 Task: Locate the nearest public gardens to Atlanta, Georgia, and Athens, Georgia.
Action: Mouse moved to (186, 98)
Screenshot: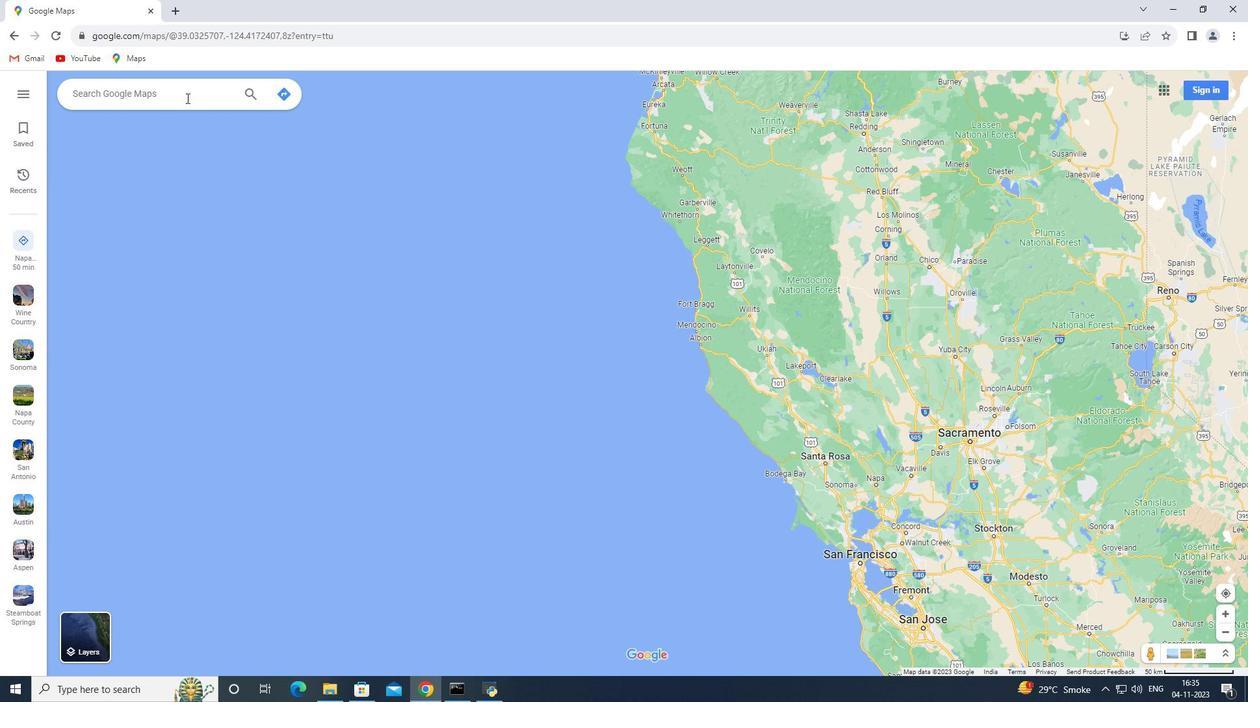 
Action: Mouse pressed left at (186, 98)
Screenshot: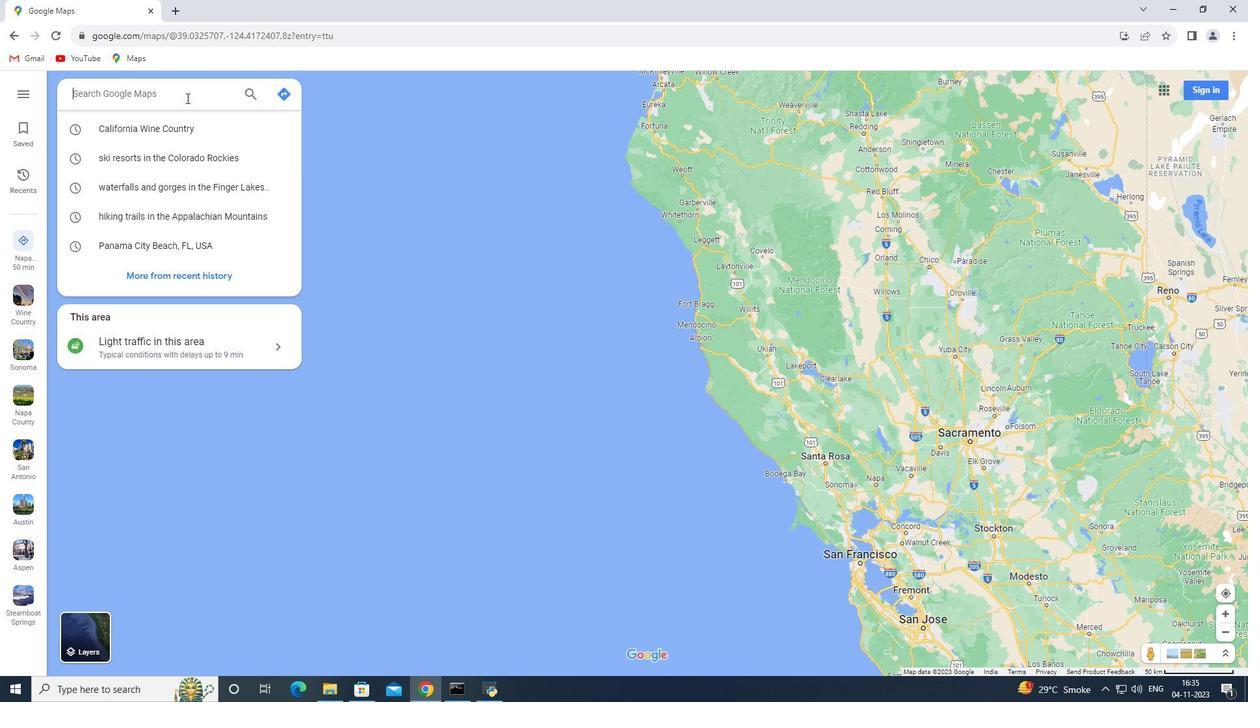 
Action: Key pressed <Key.shift>Atlanta,<Key.space><Key.shift>Georgia<Key.enter>
Screenshot: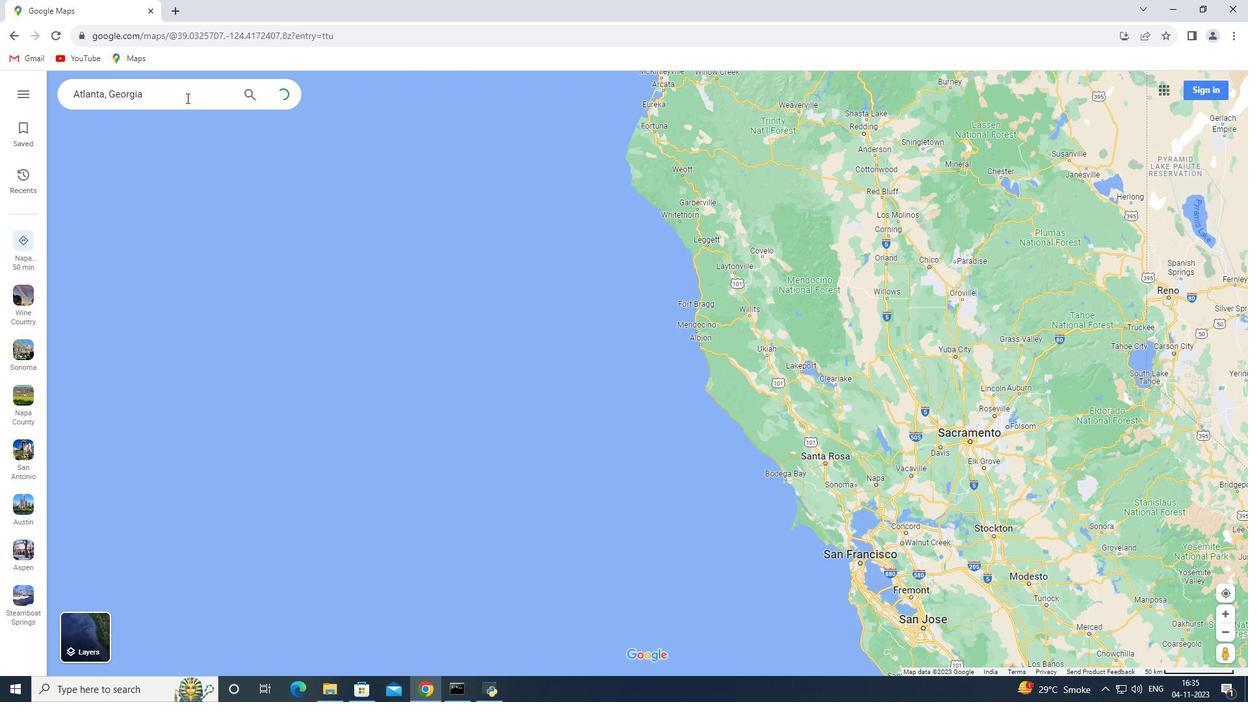 
Action: Mouse moved to (190, 315)
Screenshot: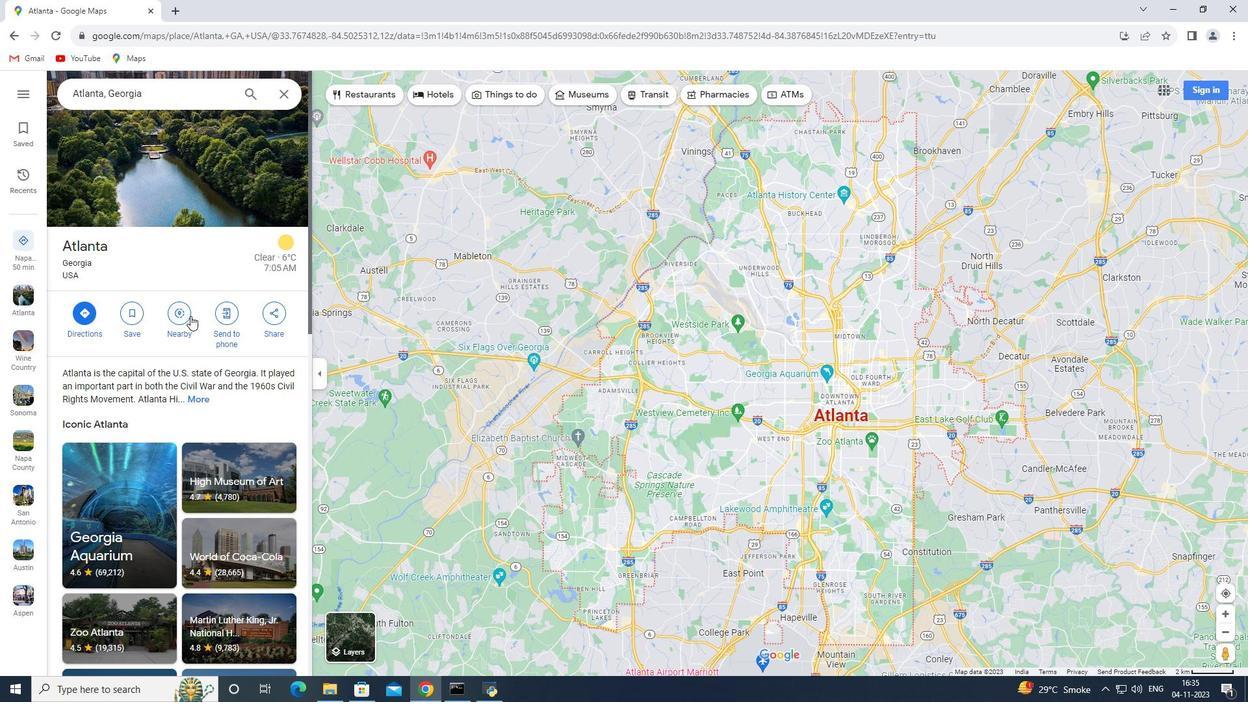 
Action: Mouse pressed left at (190, 315)
Screenshot: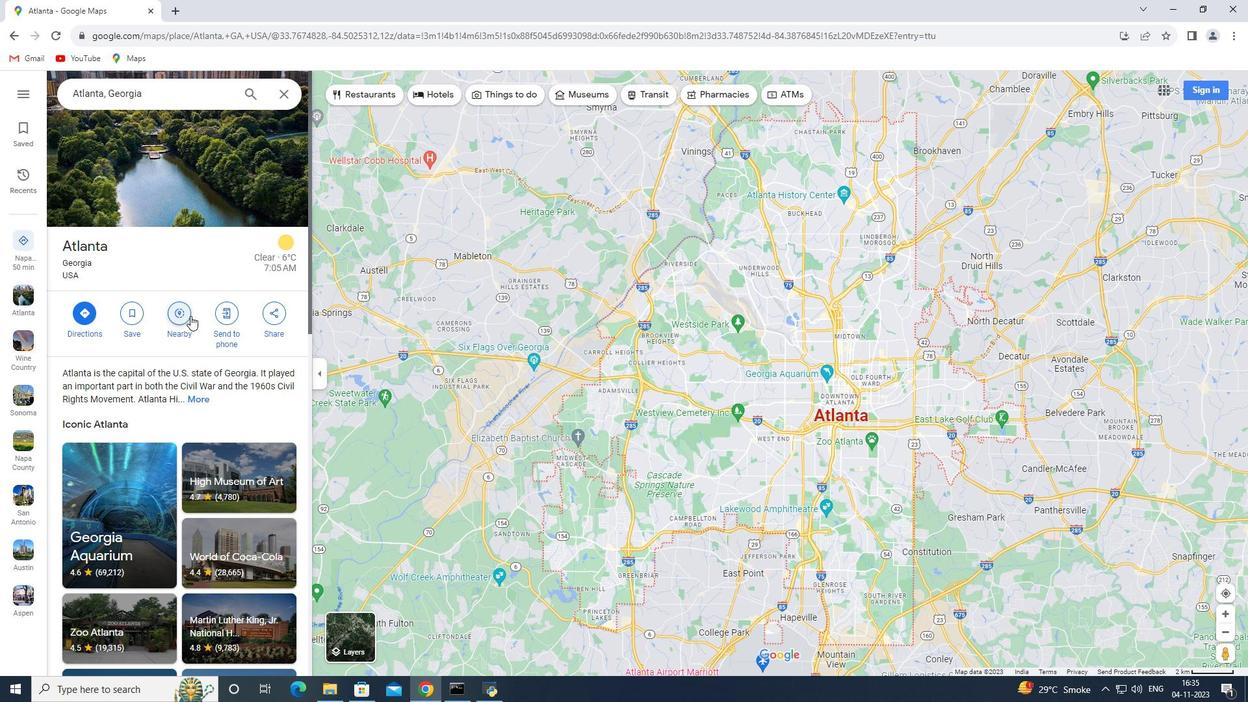 
Action: Key pressed pub
Screenshot: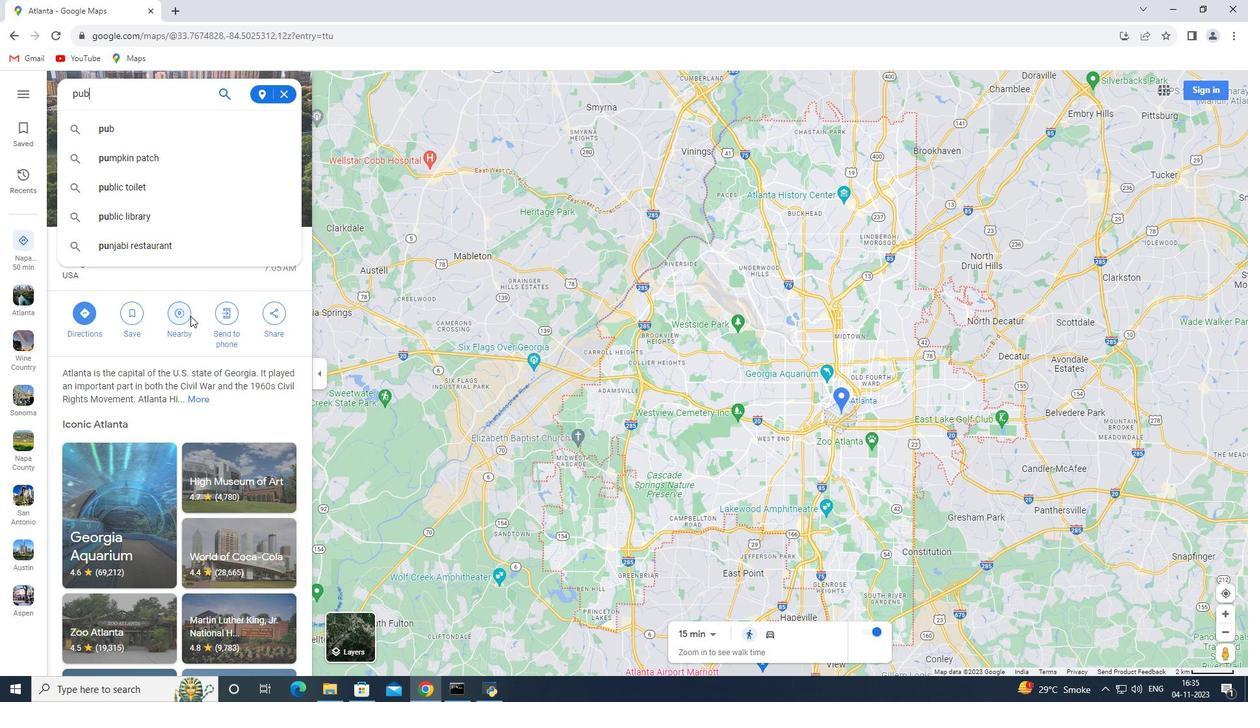 
Action: Mouse moved to (189, 315)
Screenshot: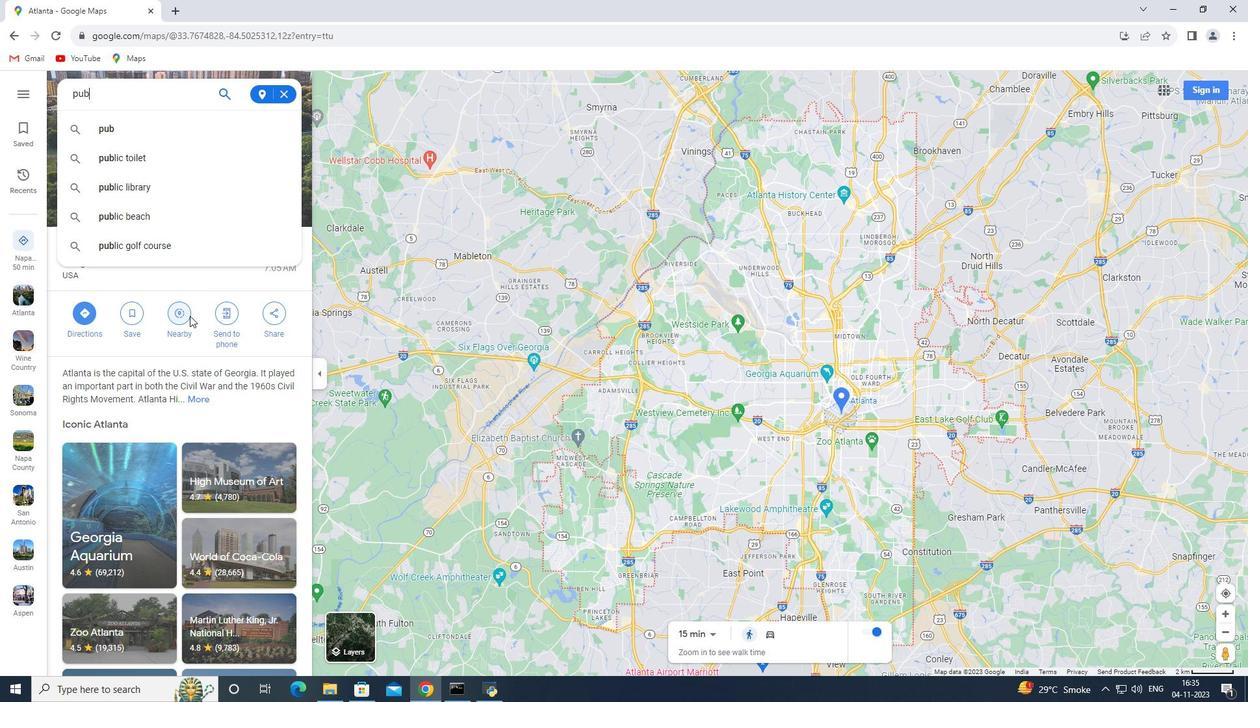 
Action: Key pressed lic<Key.space>gardens<Key.enter>
Screenshot: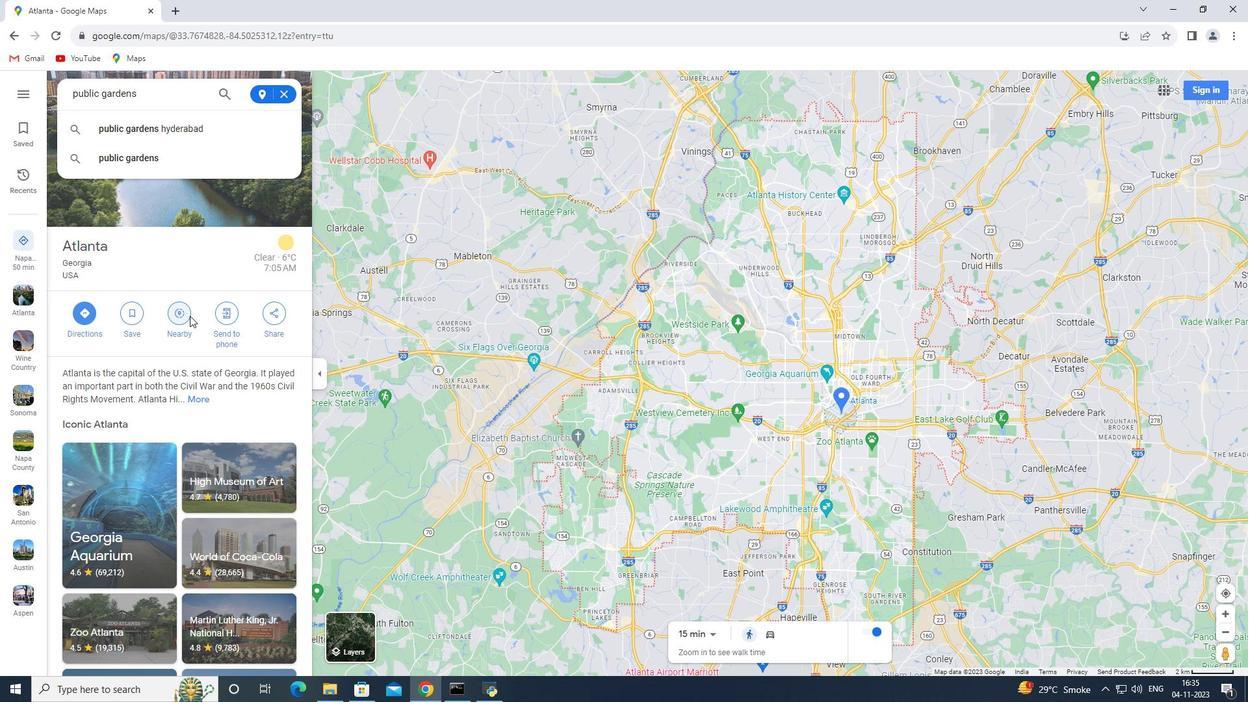 
Action: Mouse moved to (278, 96)
Screenshot: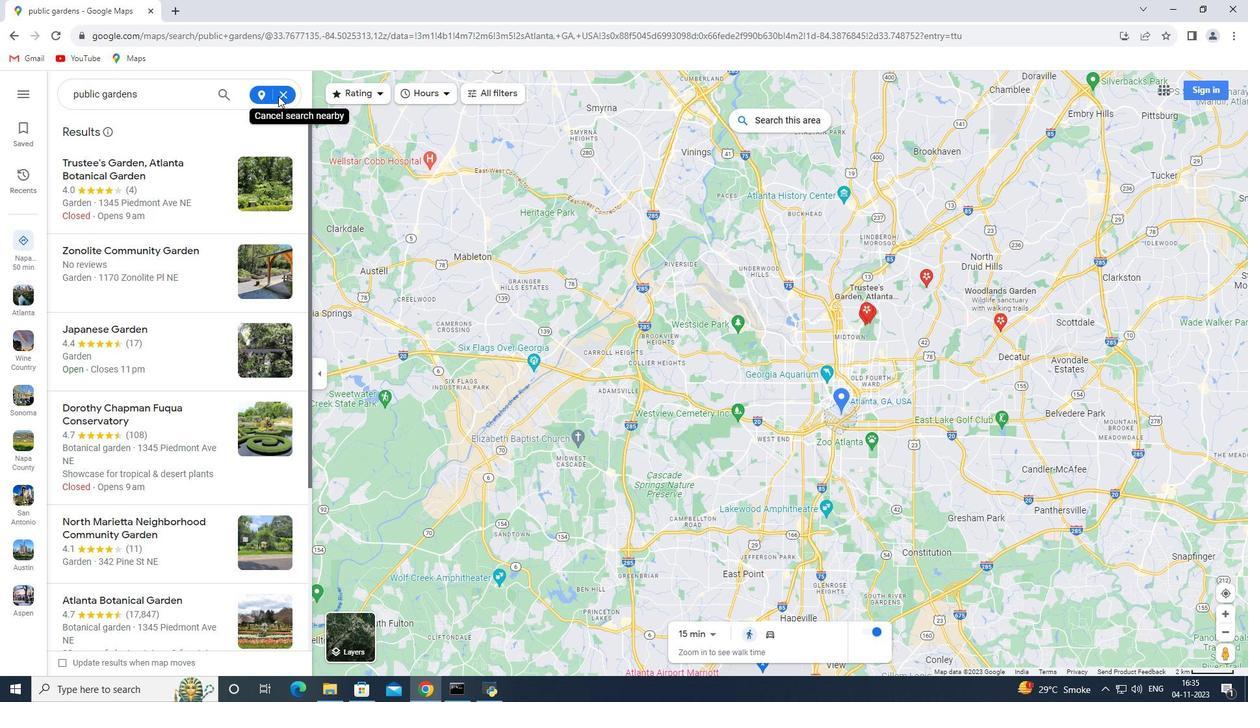 
Action: Mouse pressed left at (278, 96)
Screenshot: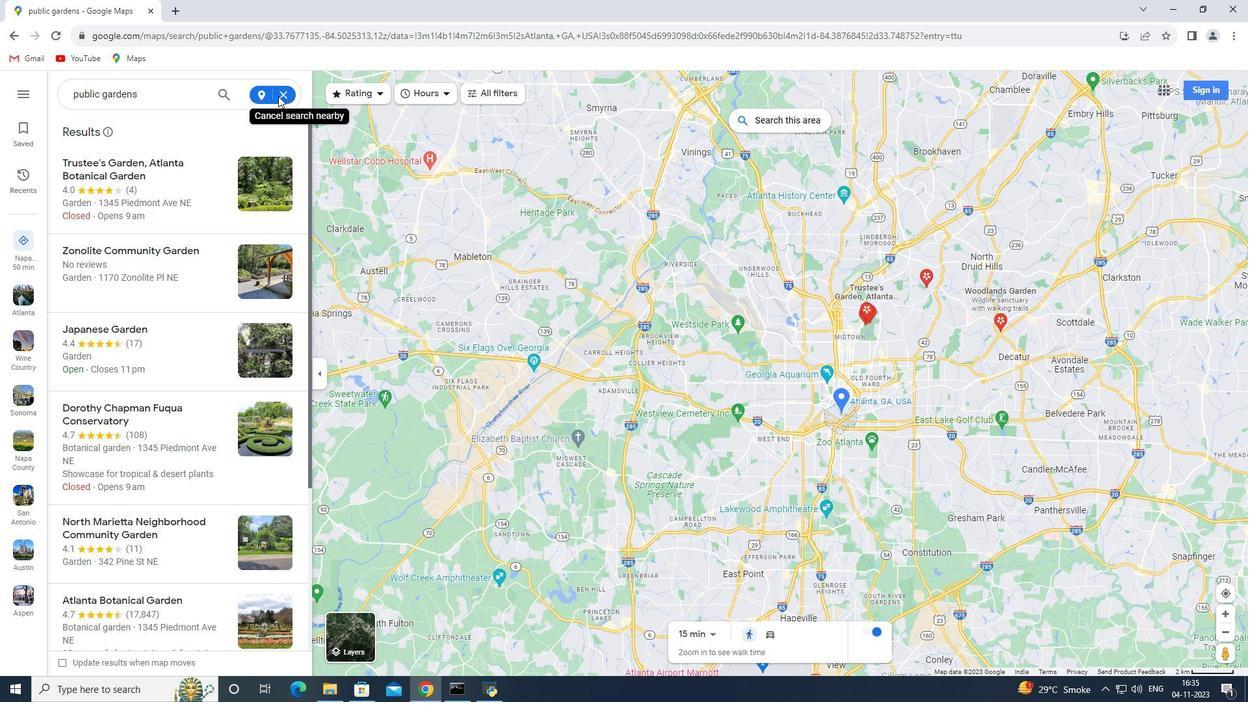 
Action: Mouse moved to (283, 96)
Screenshot: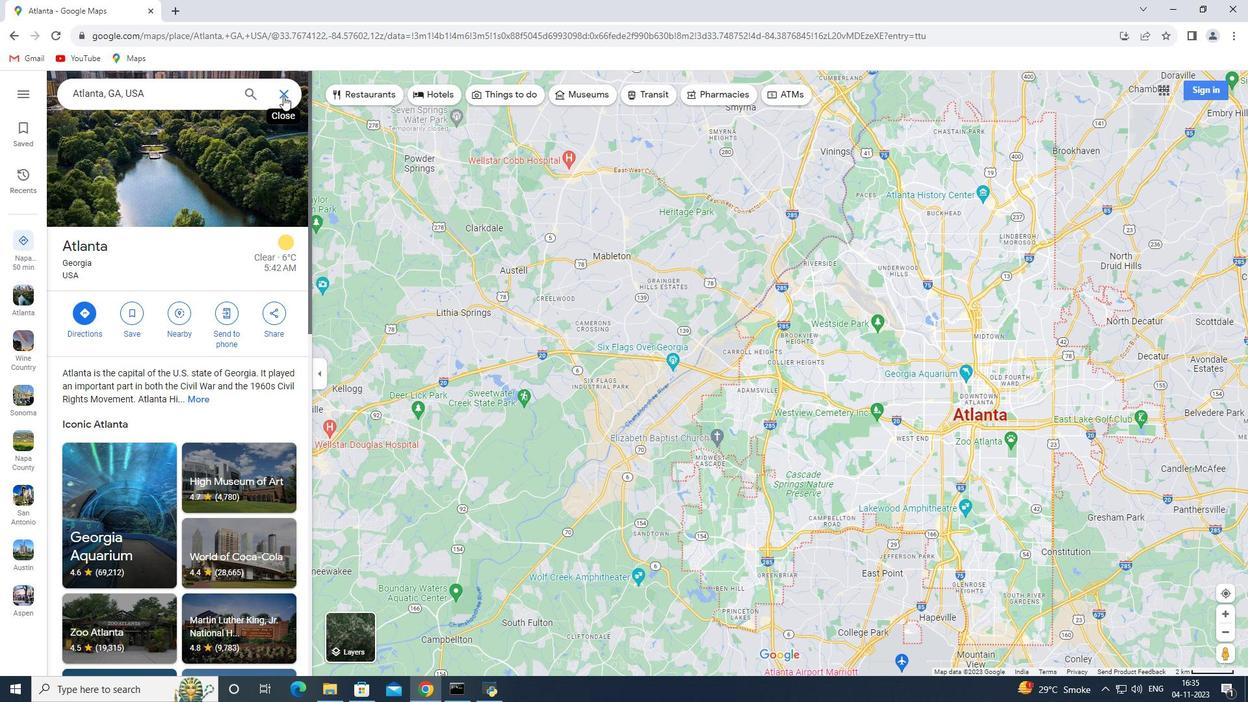 
Action: Mouse pressed left at (283, 96)
Screenshot: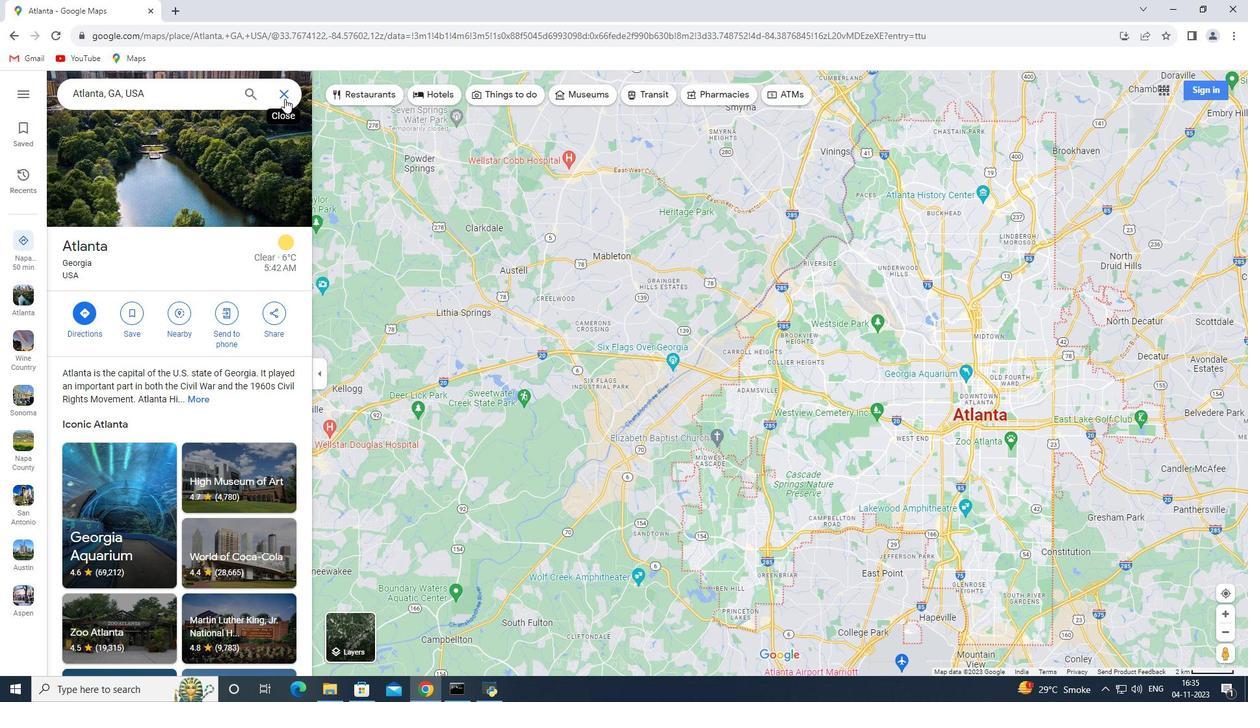 
Action: Mouse moved to (169, 98)
Screenshot: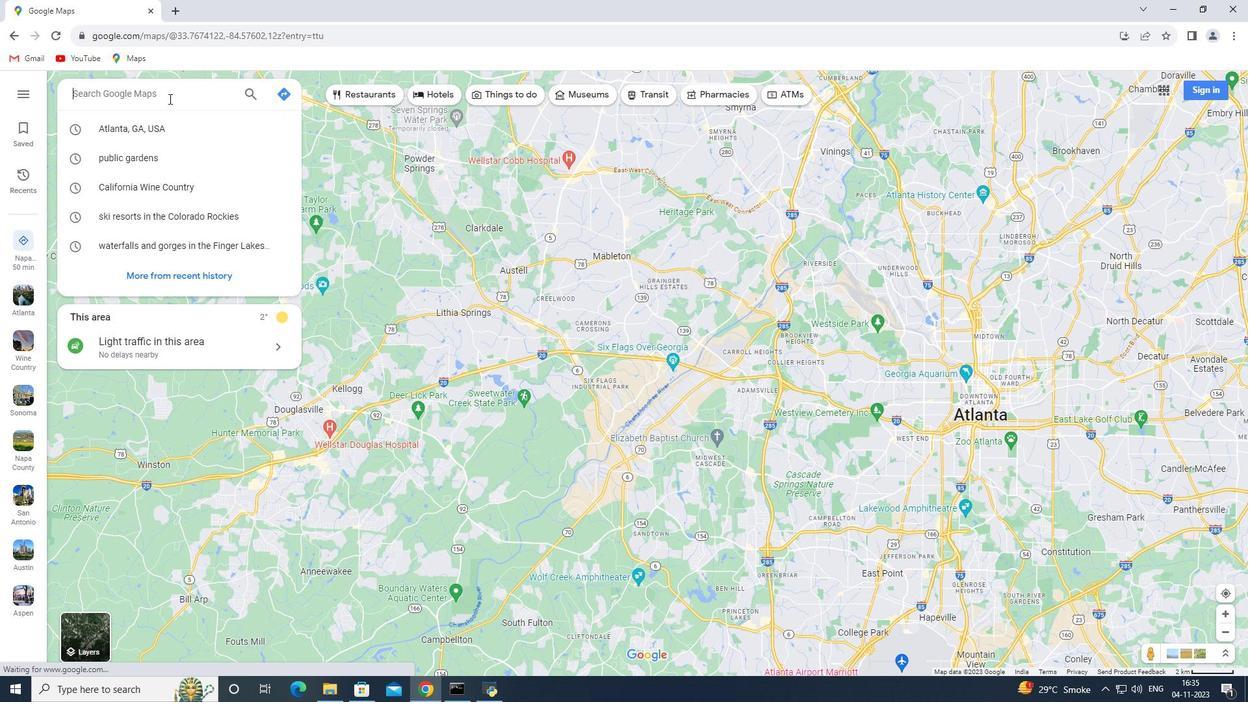 
Action: Key pressed <Key.shift>Athens,<Key.space><Key.shift>Georgia<Key.enter>
Screenshot: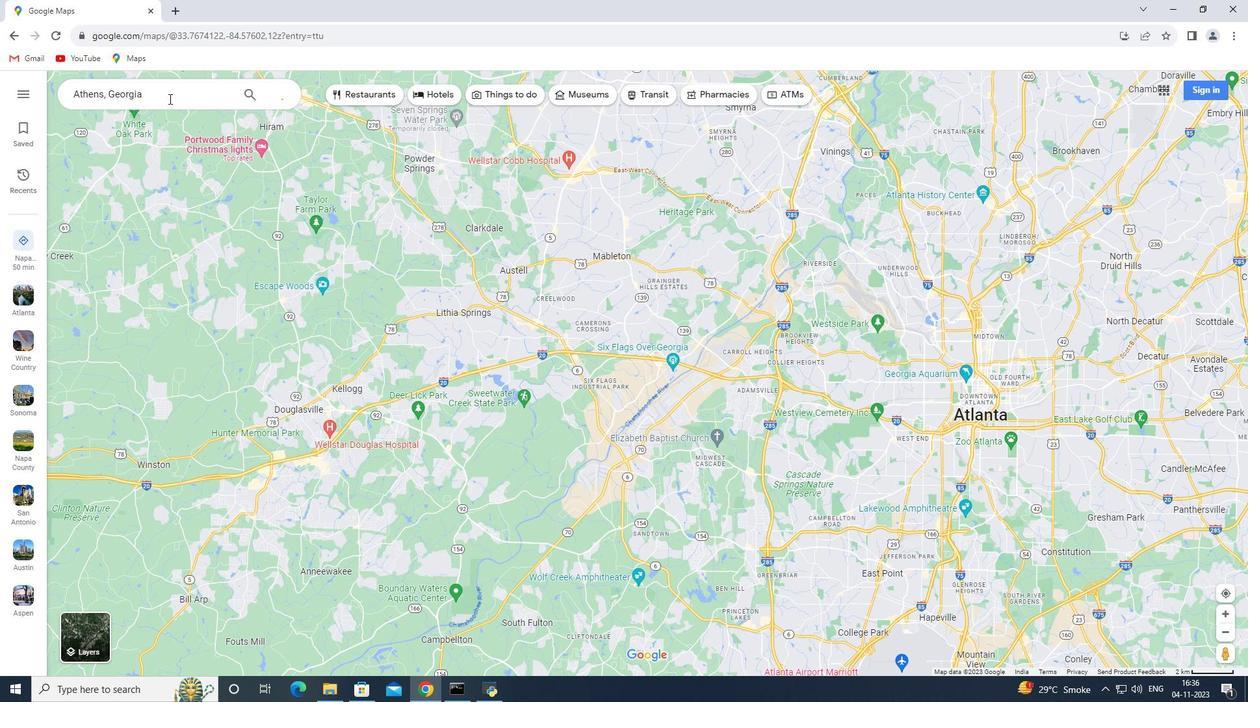
Action: Mouse moved to (183, 316)
Screenshot: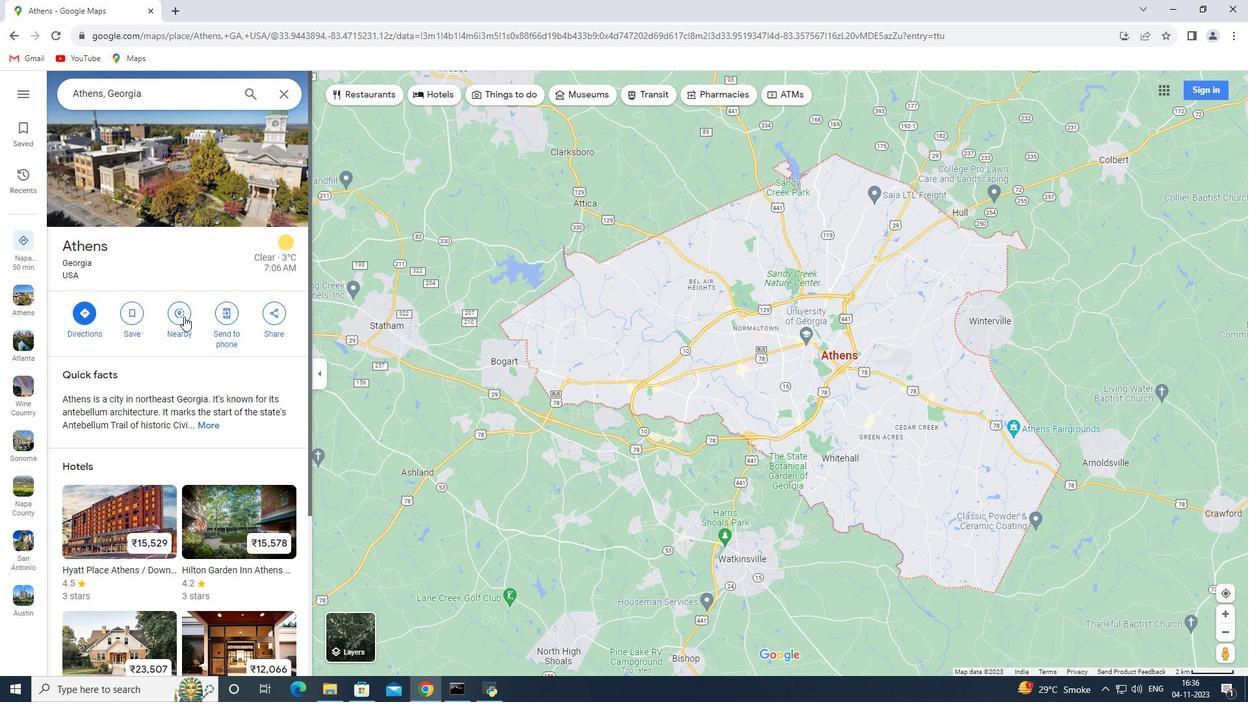 
Action: Mouse pressed left at (183, 316)
Screenshot: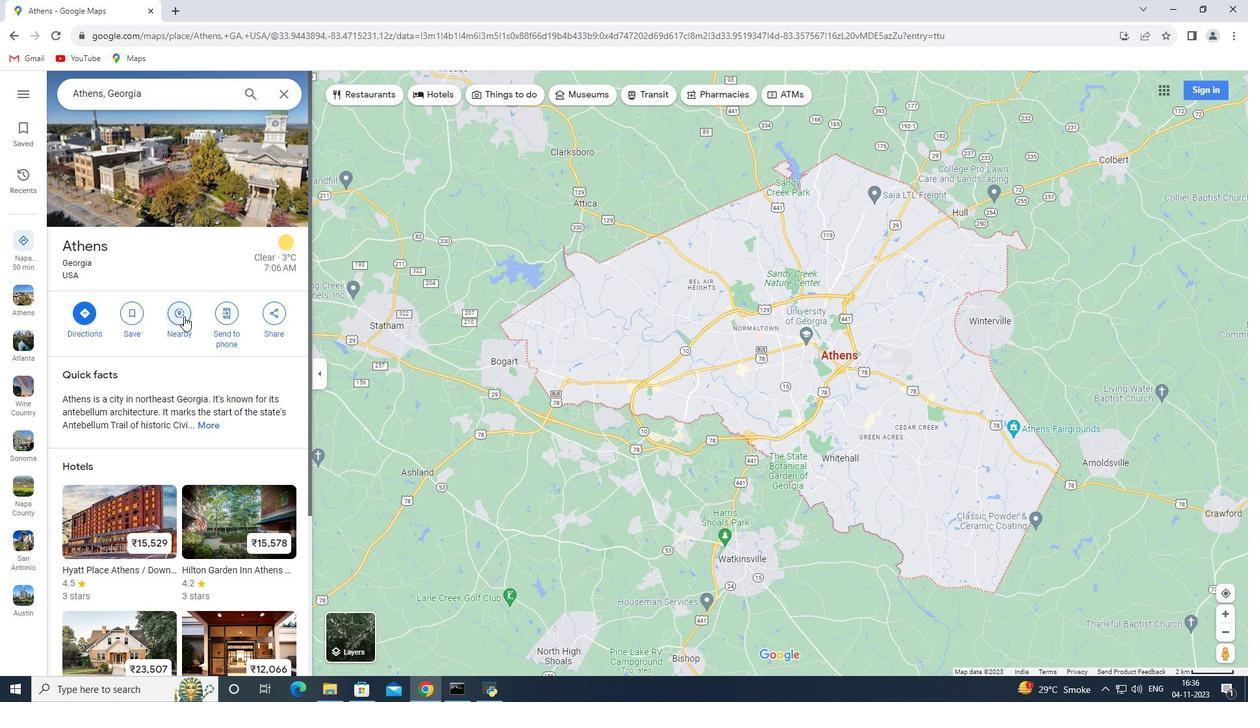 
Action: Key pressed public<Key.space>gardens<Key.enter>
Screenshot: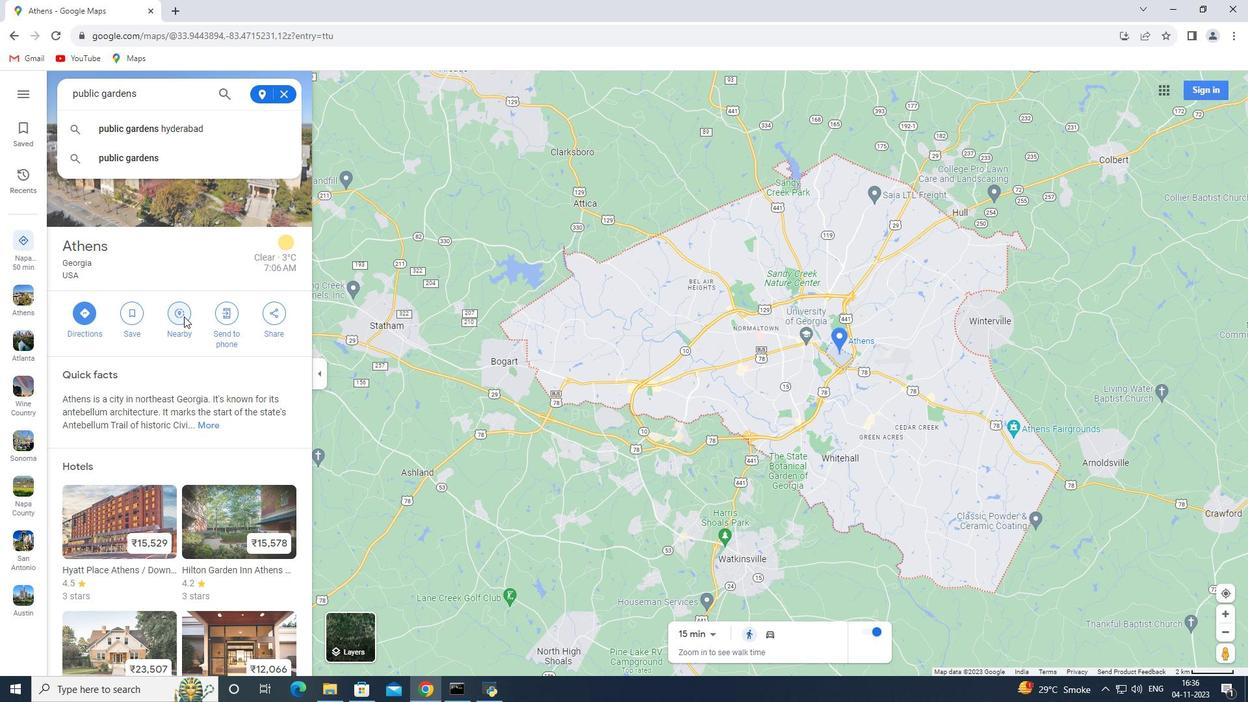 
